 Task: Add Mineral Fusion So Lifted Defined Curl Black Mascara to the cart.
Action: Mouse moved to (298, 127)
Screenshot: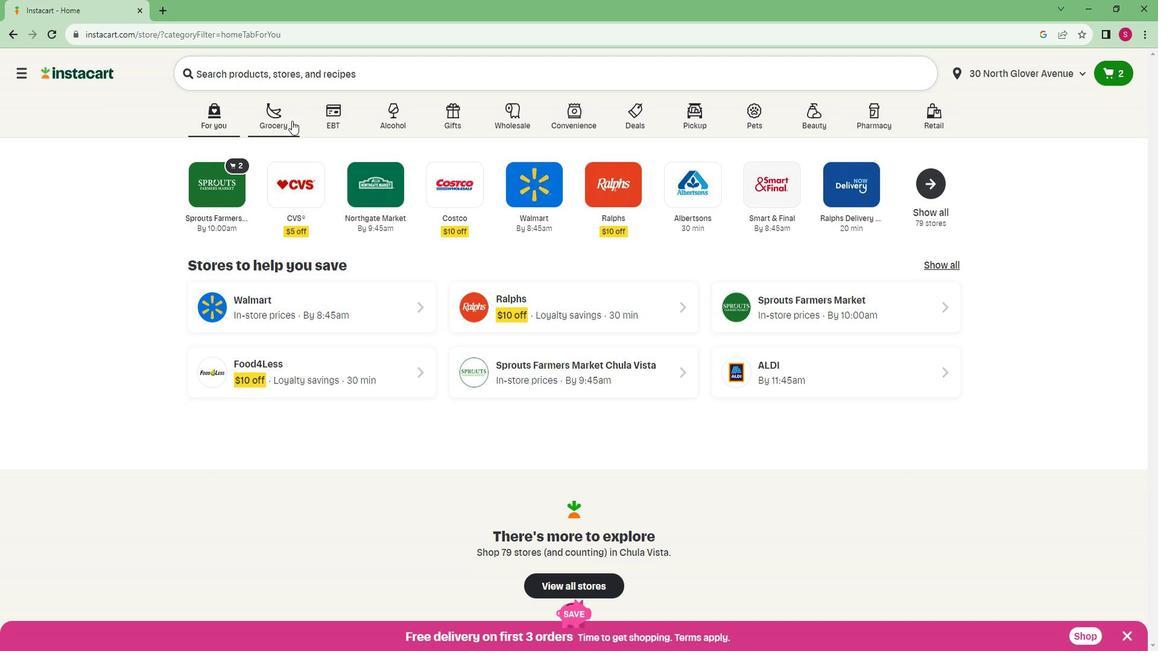
Action: Mouse pressed left at (298, 127)
Screenshot: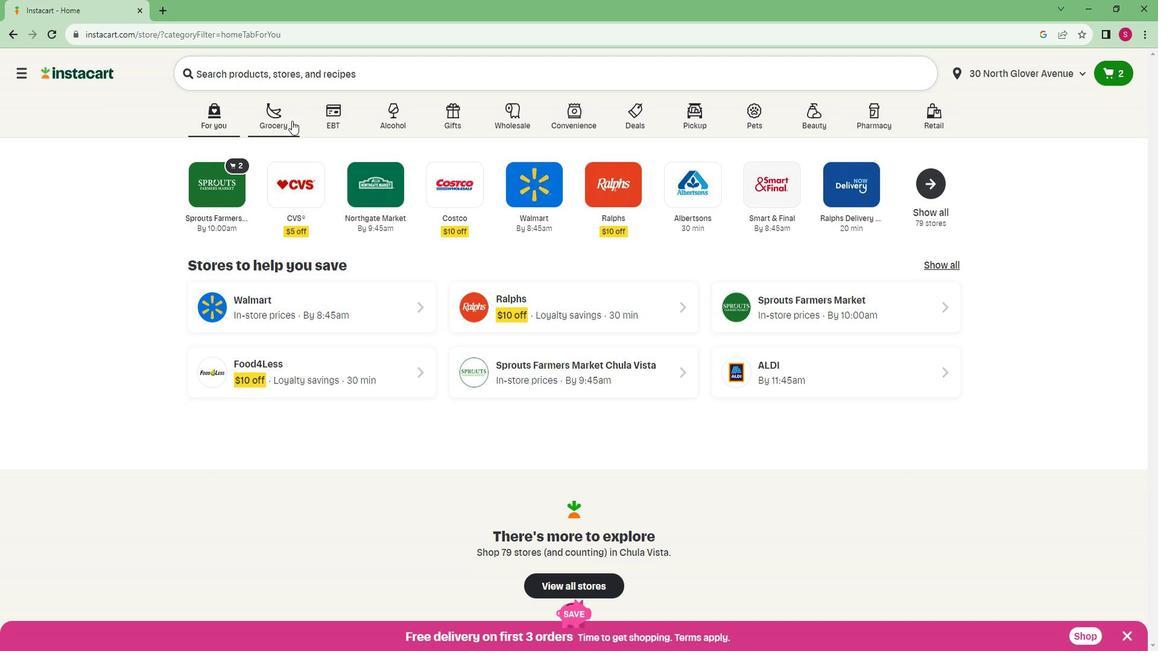 
Action: Mouse moved to (267, 302)
Screenshot: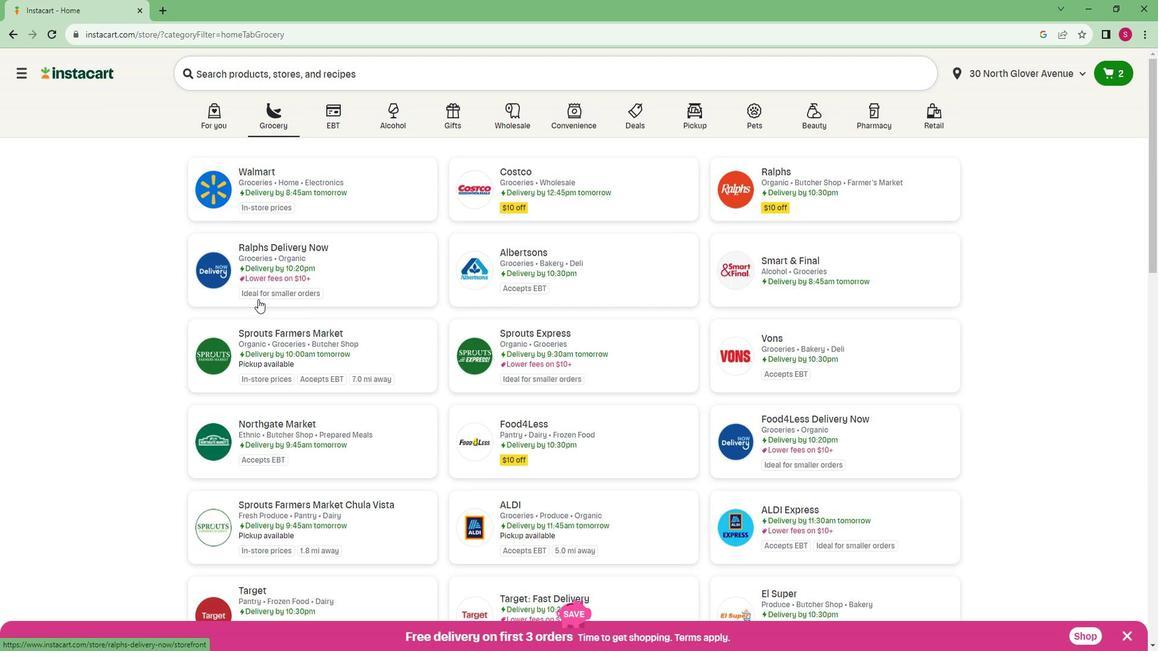 
Action: Mouse scrolled (267, 301) with delta (0, 0)
Screenshot: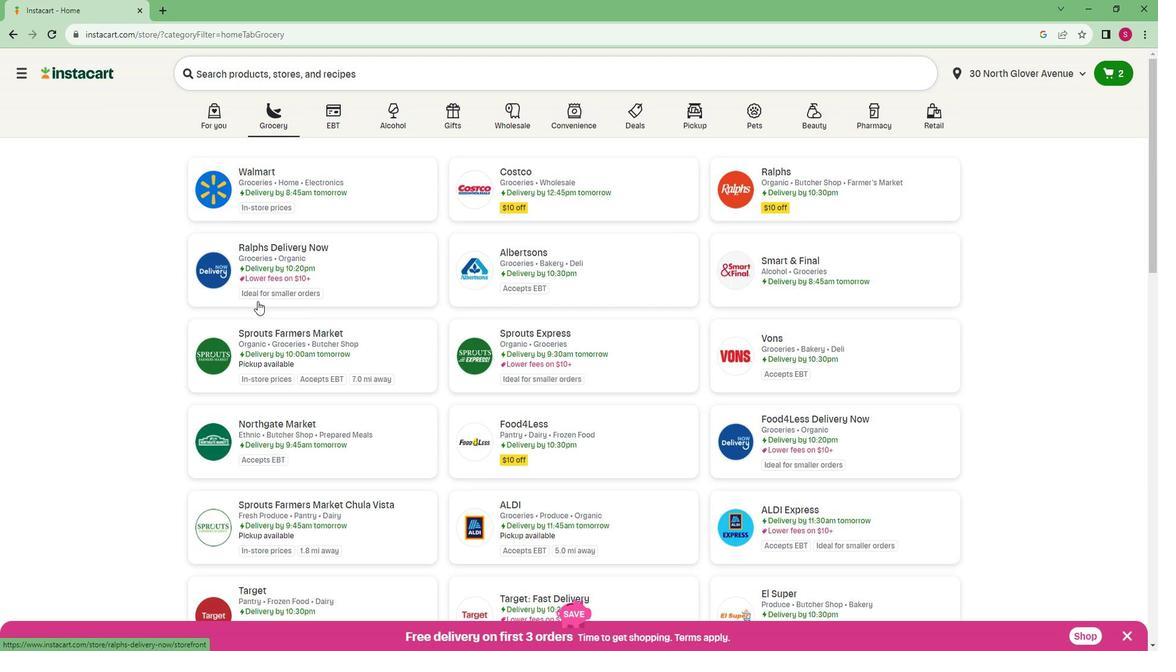 
Action: Mouse moved to (280, 279)
Screenshot: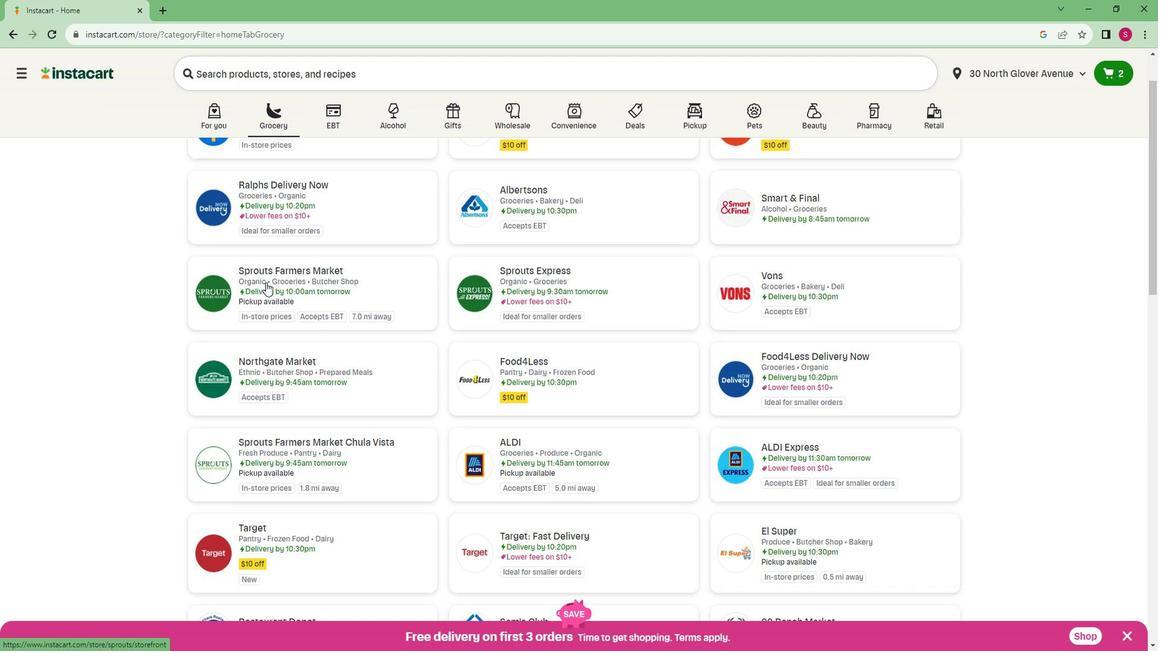 
Action: Mouse pressed left at (280, 279)
Screenshot: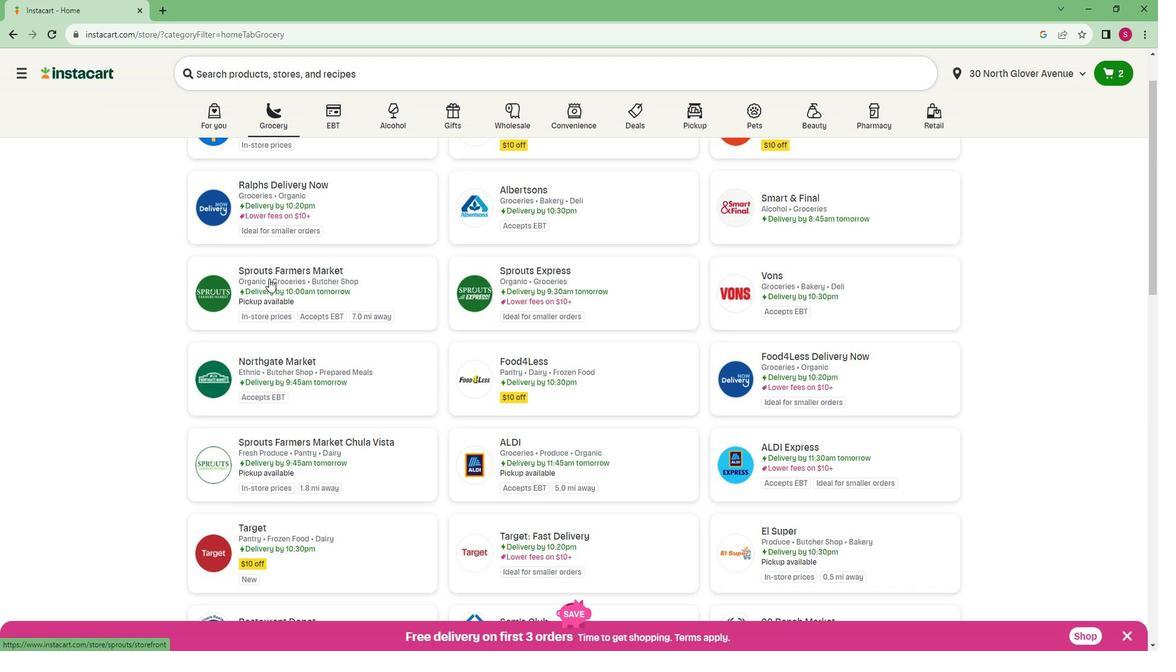 
Action: Mouse moved to (109, 404)
Screenshot: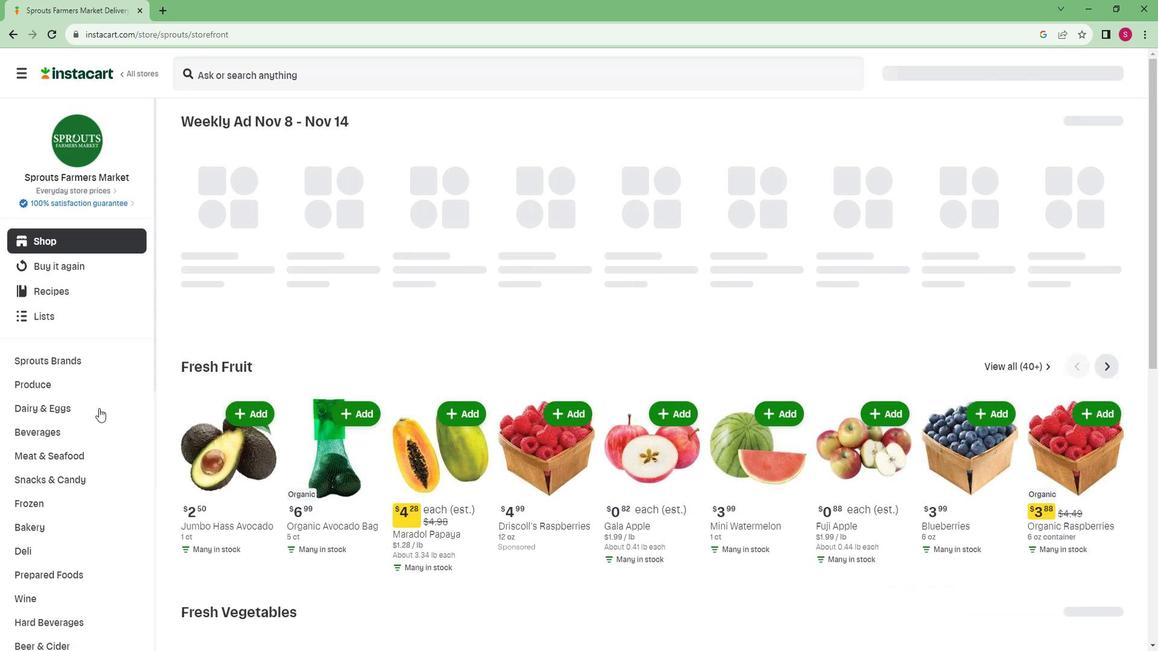
Action: Mouse scrolled (109, 403) with delta (0, 0)
Screenshot: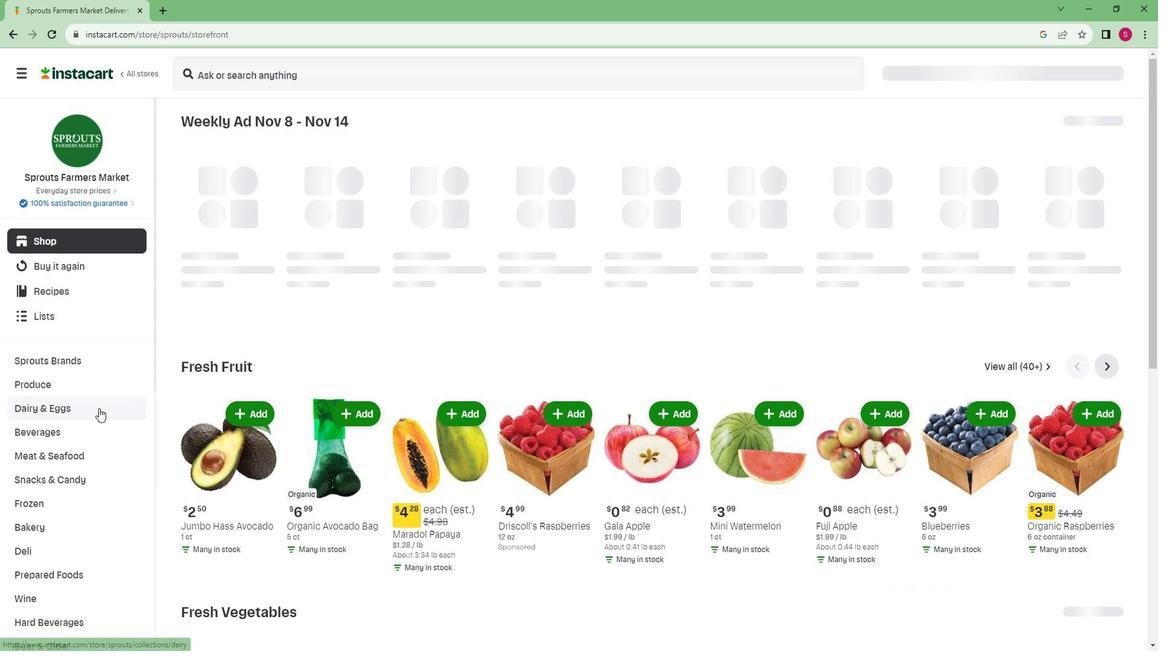 
Action: Mouse scrolled (109, 403) with delta (0, 0)
Screenshot: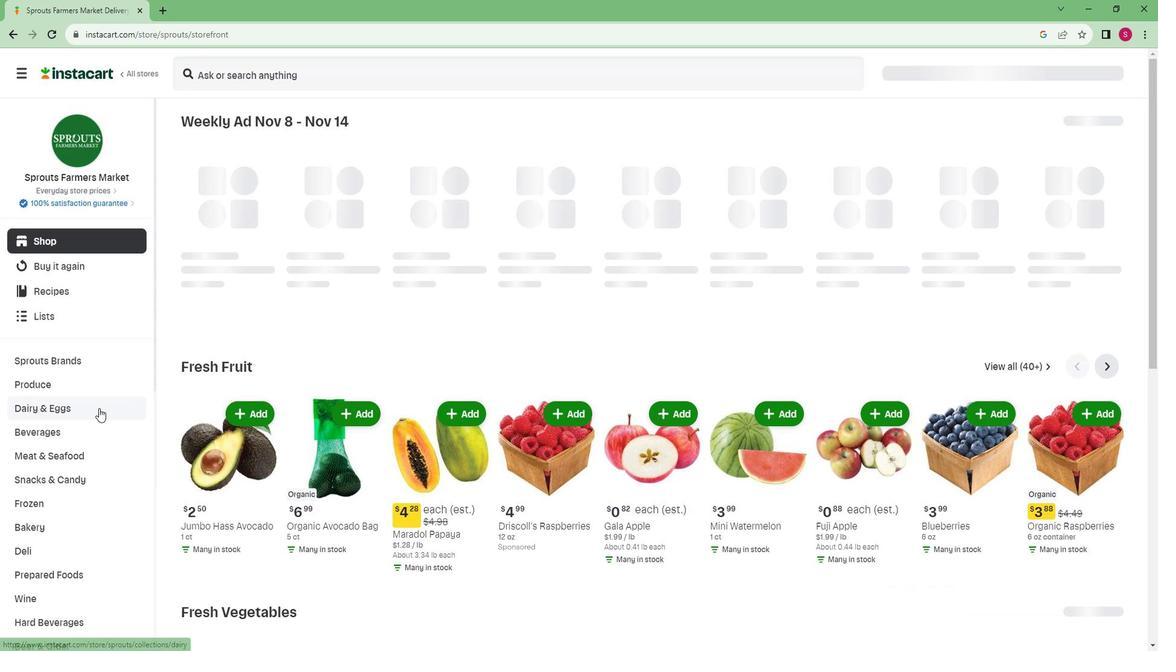 
Action: Mouse scrolled (109, 403) with delta (0, 0)
Screenshot: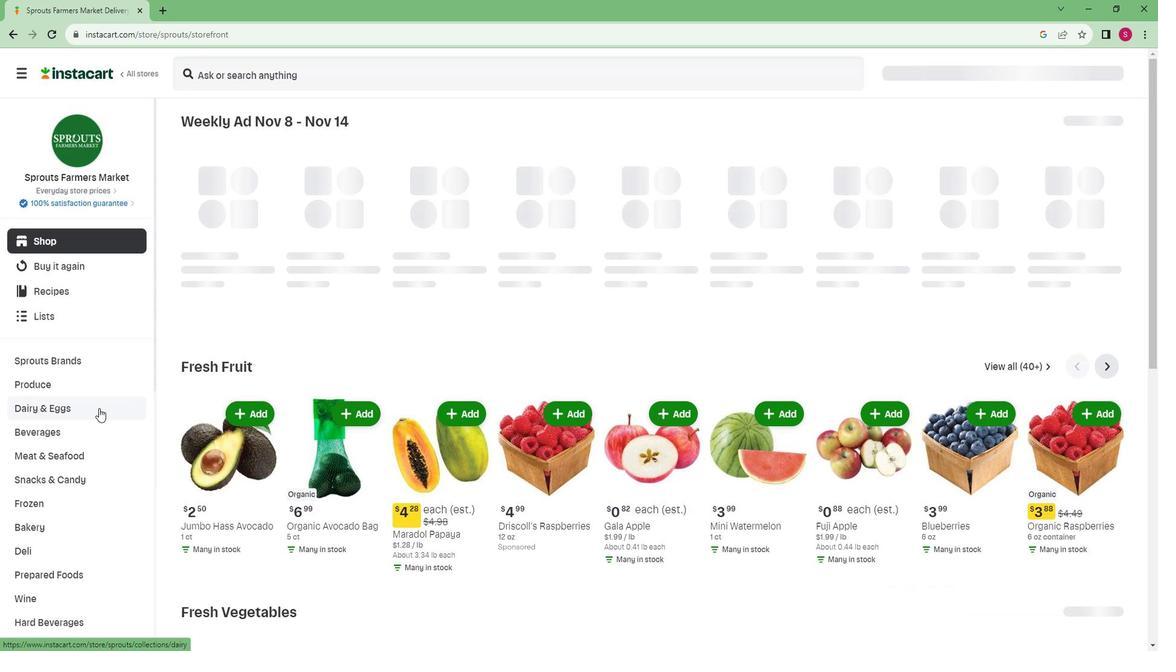
Action: Mouse scrolled (109, 403) with delta (0, 0)
Screenshot: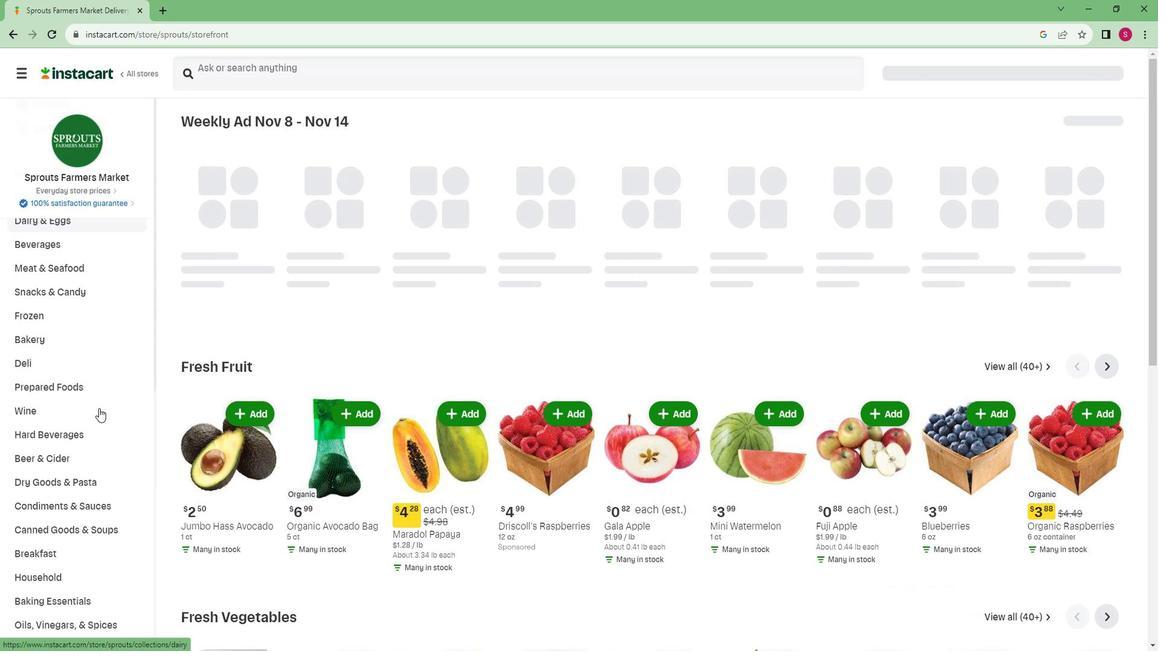 
Action: Mouse scrolled (109, 403) with delta (0, 0)
Screenshot: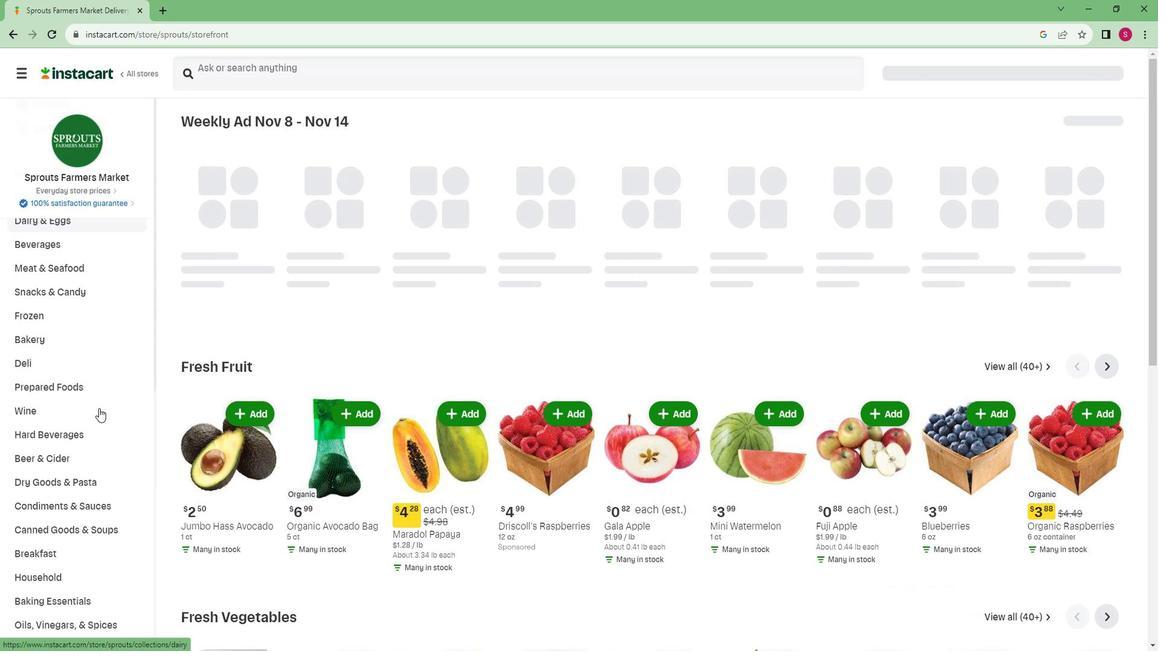 
Action: Mouse scrolled (109, 403) with delta (0, 0)
Screenshot: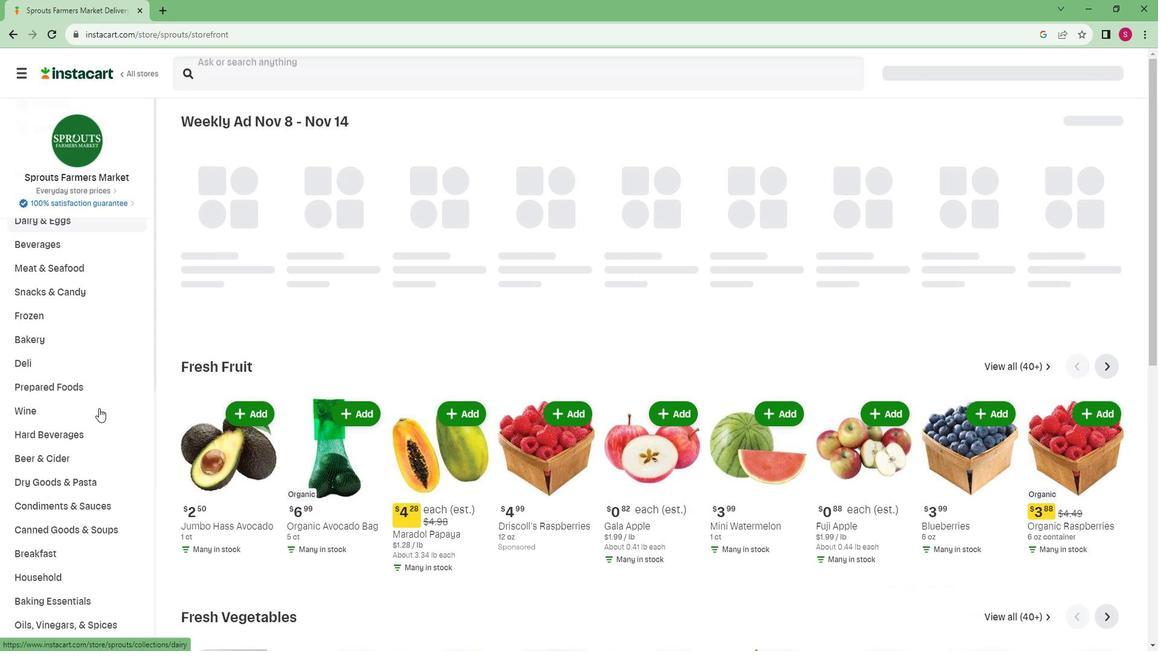 
Action: Mouse scrolled (109, 403) with delta (0, 0)
Screenshot: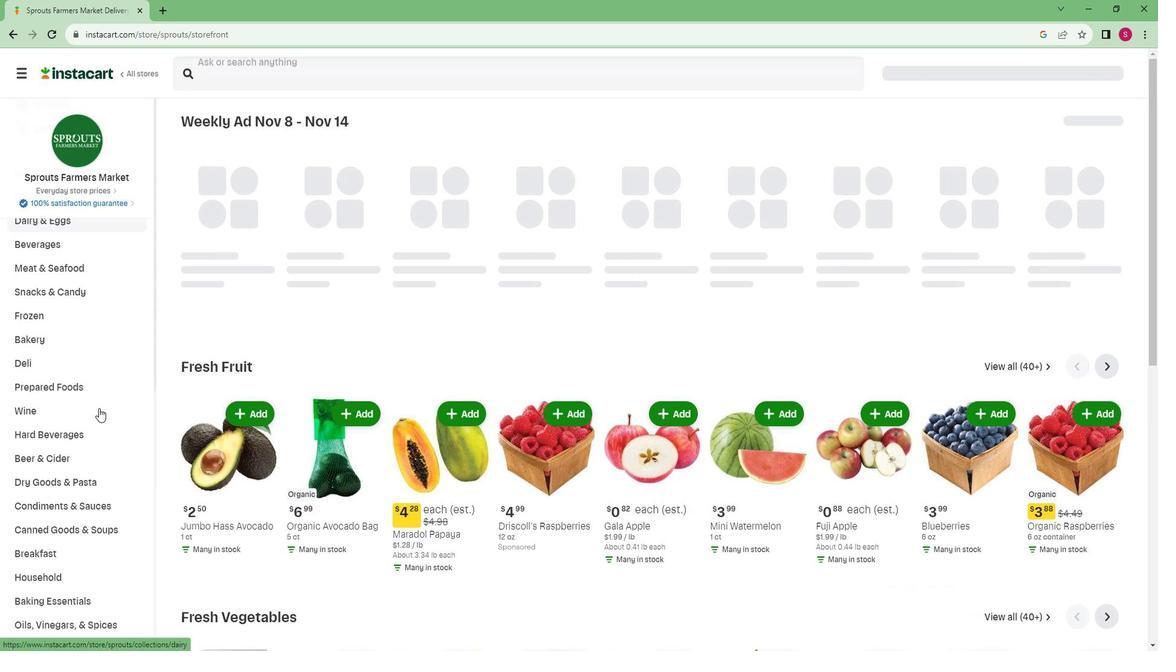 
Action: Mouse scrolled (109, 403) with delta (0, 0)
Screenshot: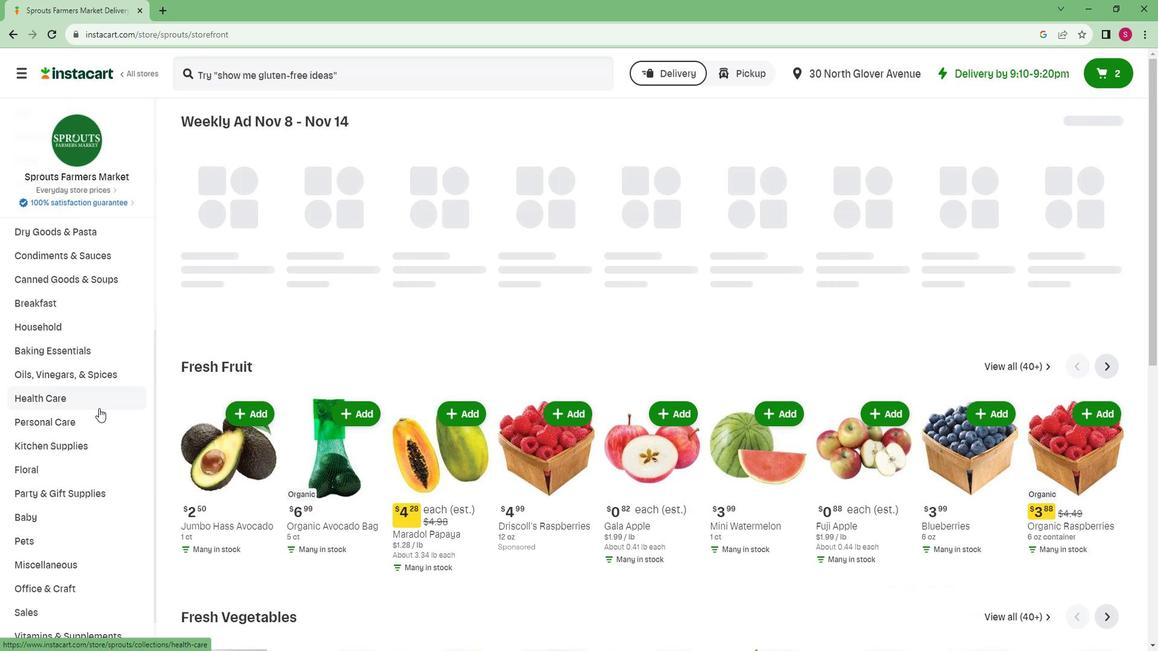 
Action: Mouse scrolled (109, 403) with delta (0, 0)
Screenshot: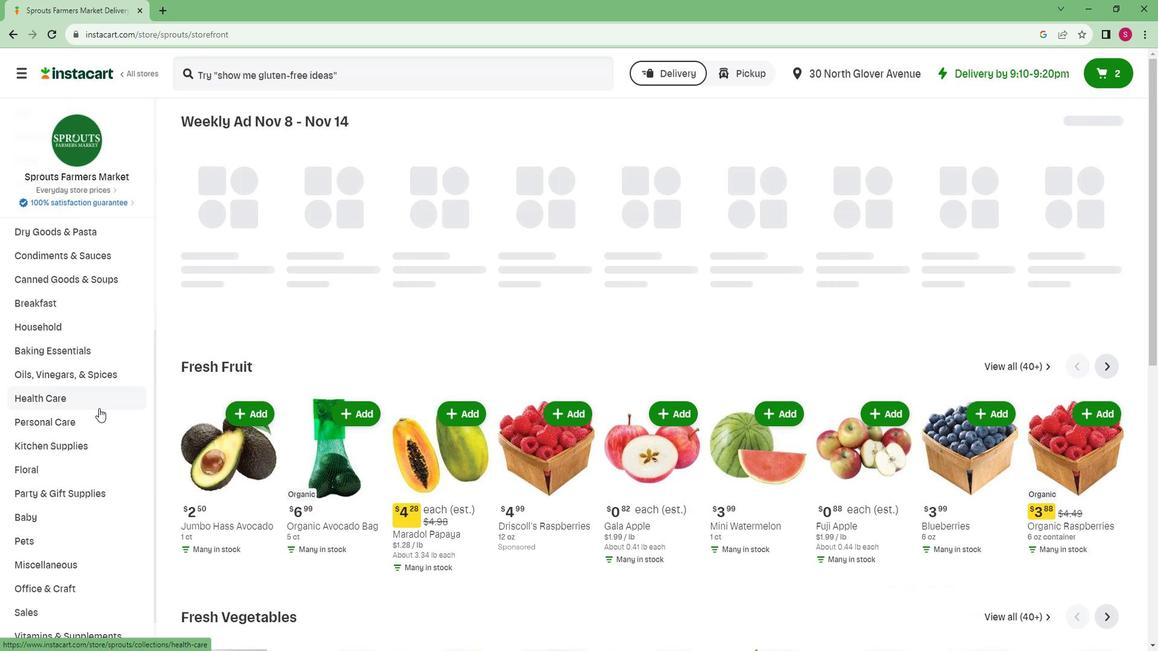 
Action: Mouse scrolled (109, 403) with delta (0, 0)
Screenshot: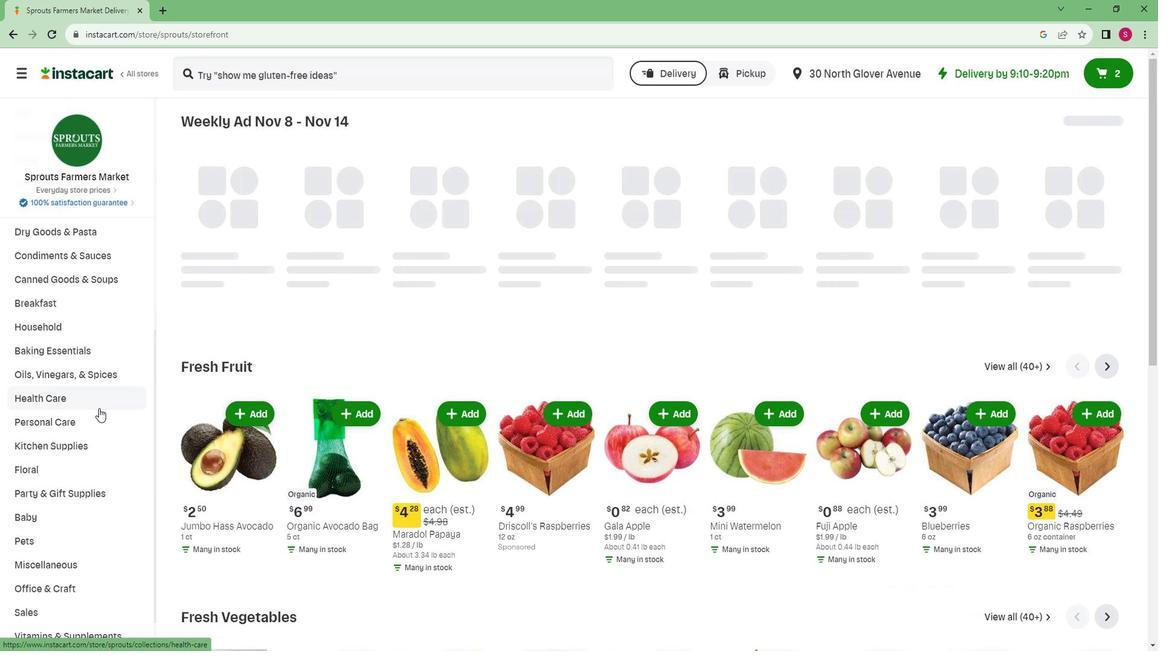 
Action: Mouse scrolled (109, 403) with delta (0, 0)
Screenshot: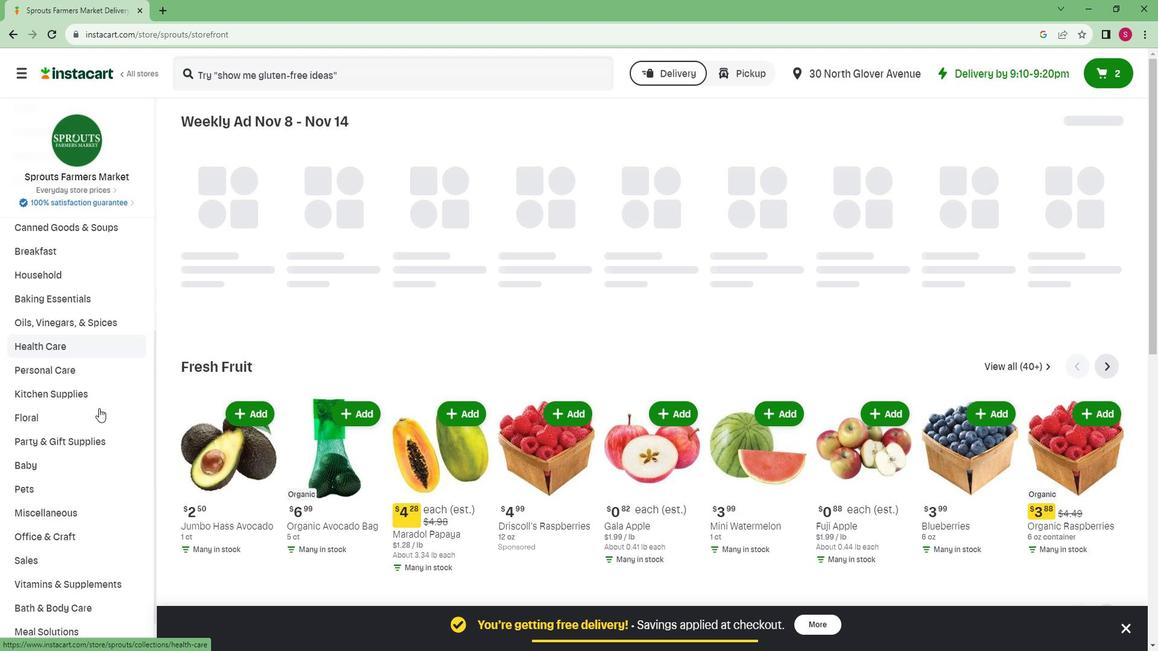 
Action: Mouse scrolled (109, 403) with delta (0, 0)
Screenshot: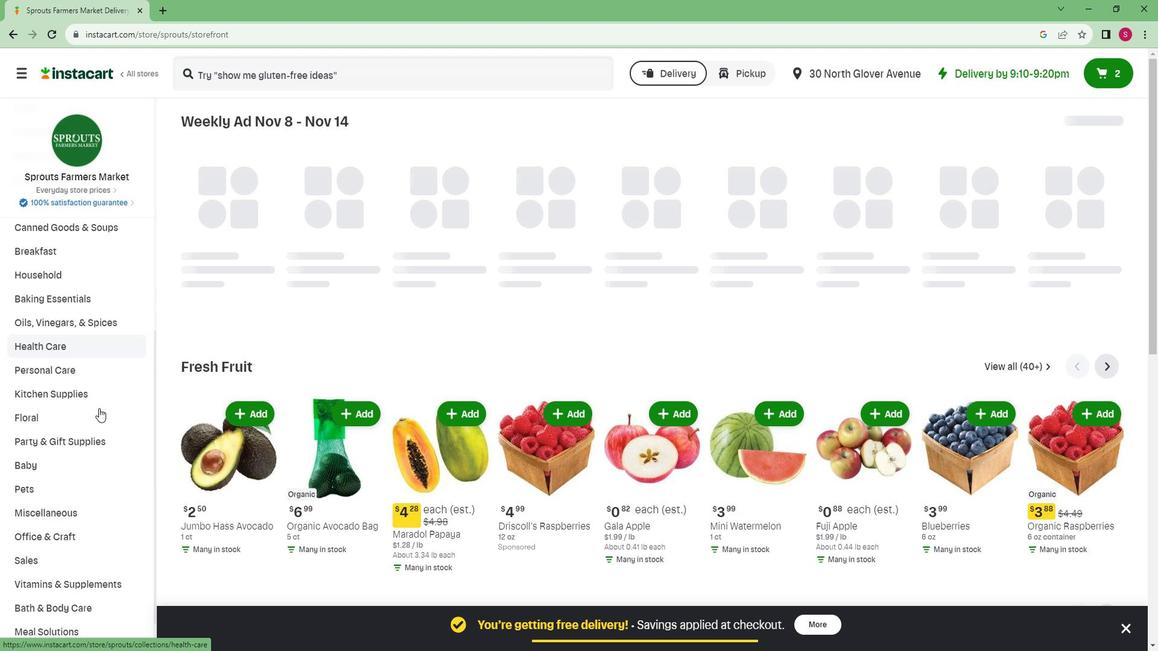 
Action: Mouse moved to (66, 595)
Screenshot: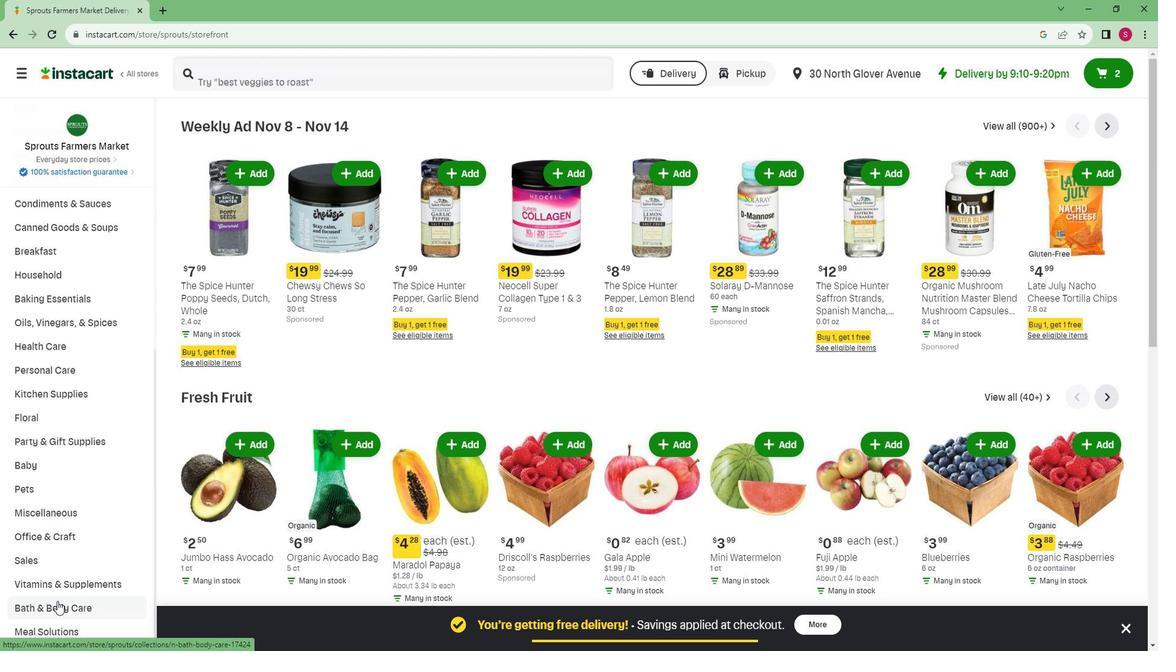
Action: Mouse pressed left at (66, 595)
Screenshot: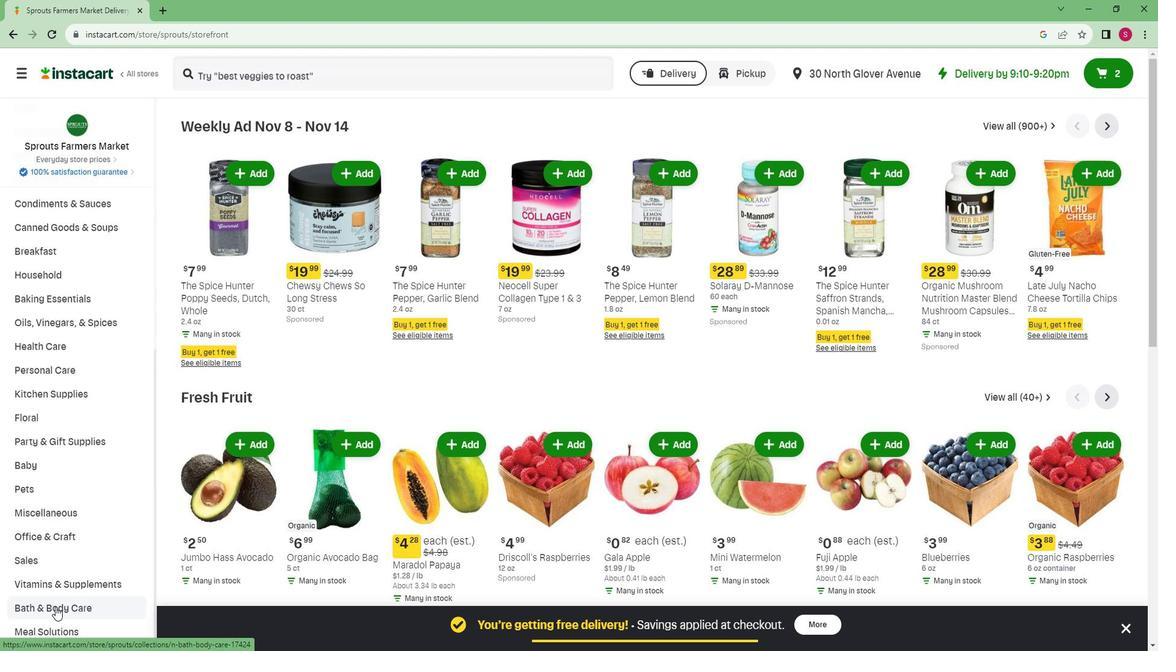 
Action: Mouse moved to (735, 163)
Screenshot: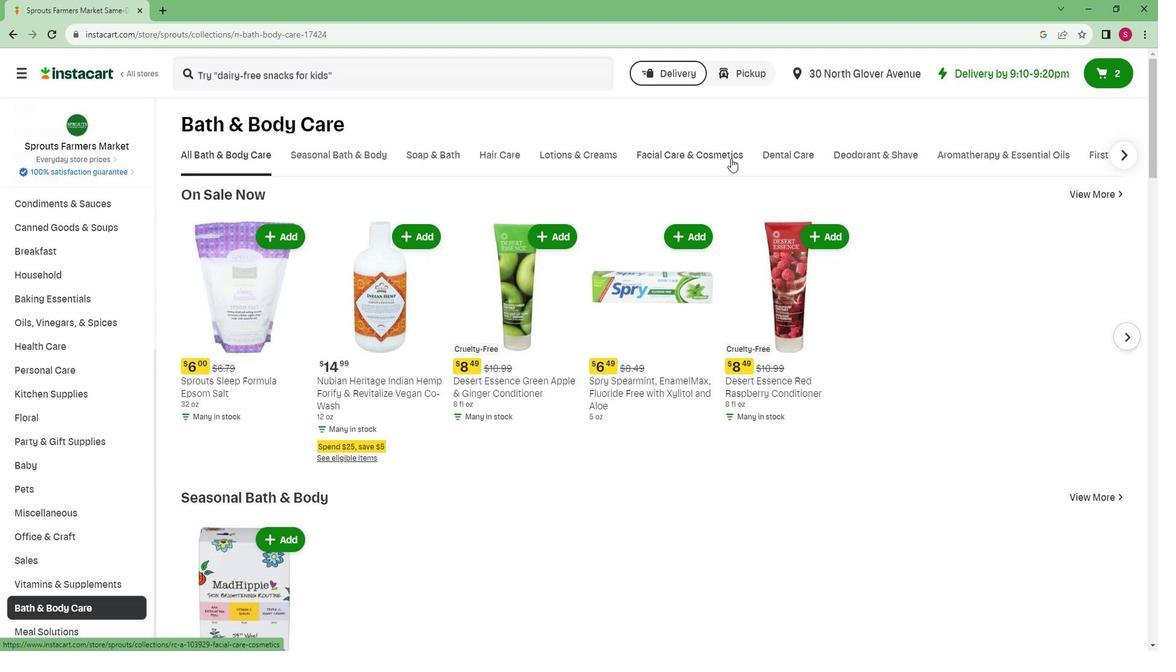 
Action: Mouse pressed left at (735, 163)
Screenshot: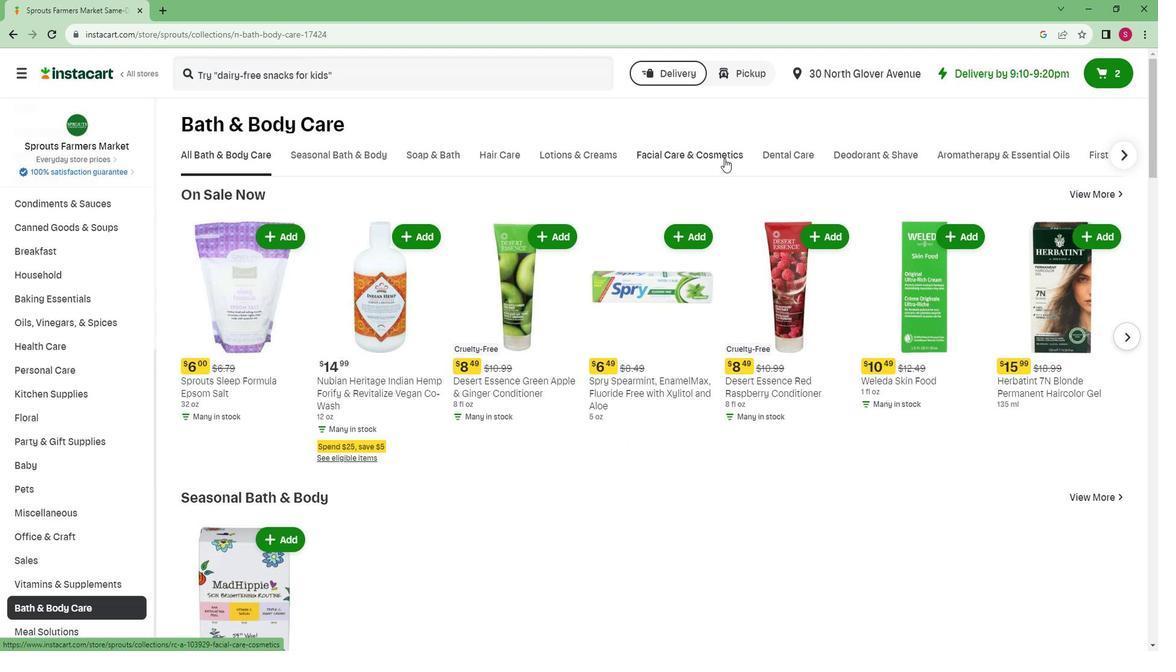 
Action: Mouse moved to (350, 82)
Screenshot: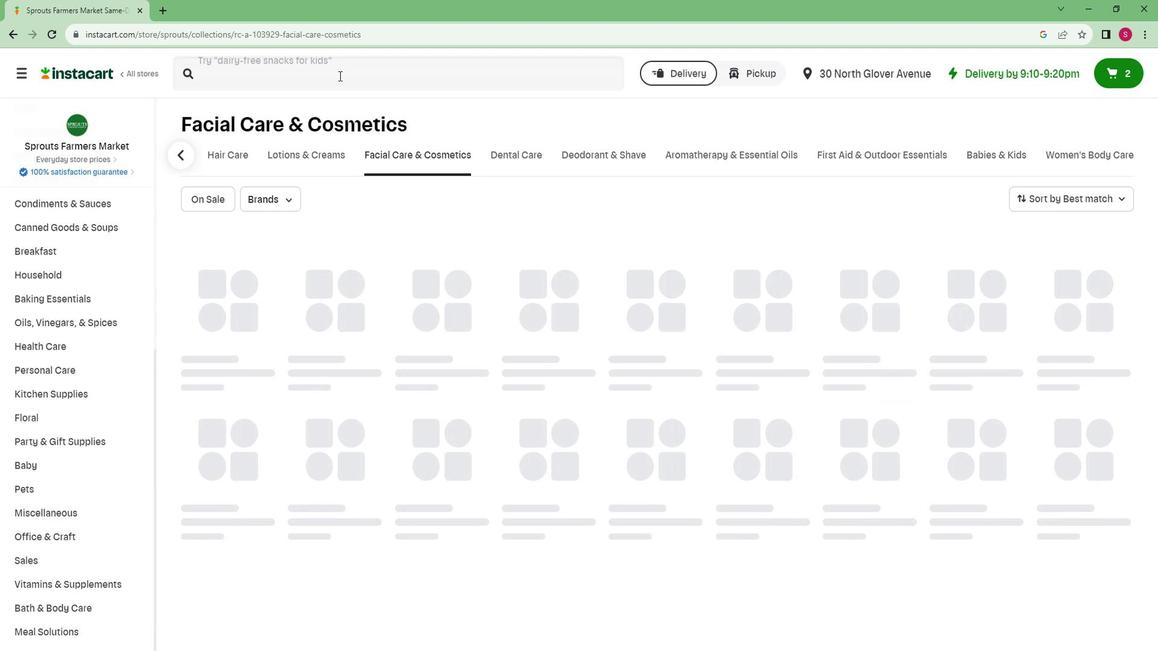 
Action: Mouse pressed left at (350, 82)
Screenshot: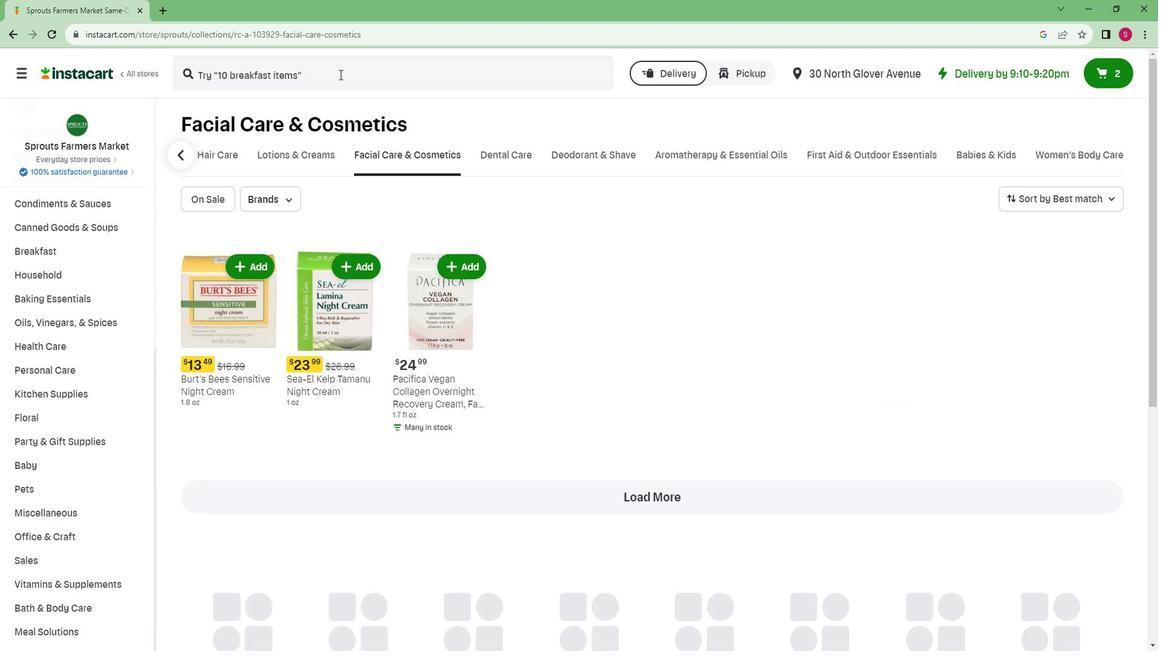 
Action: Mouse moved to (351, 82)
Screenshot: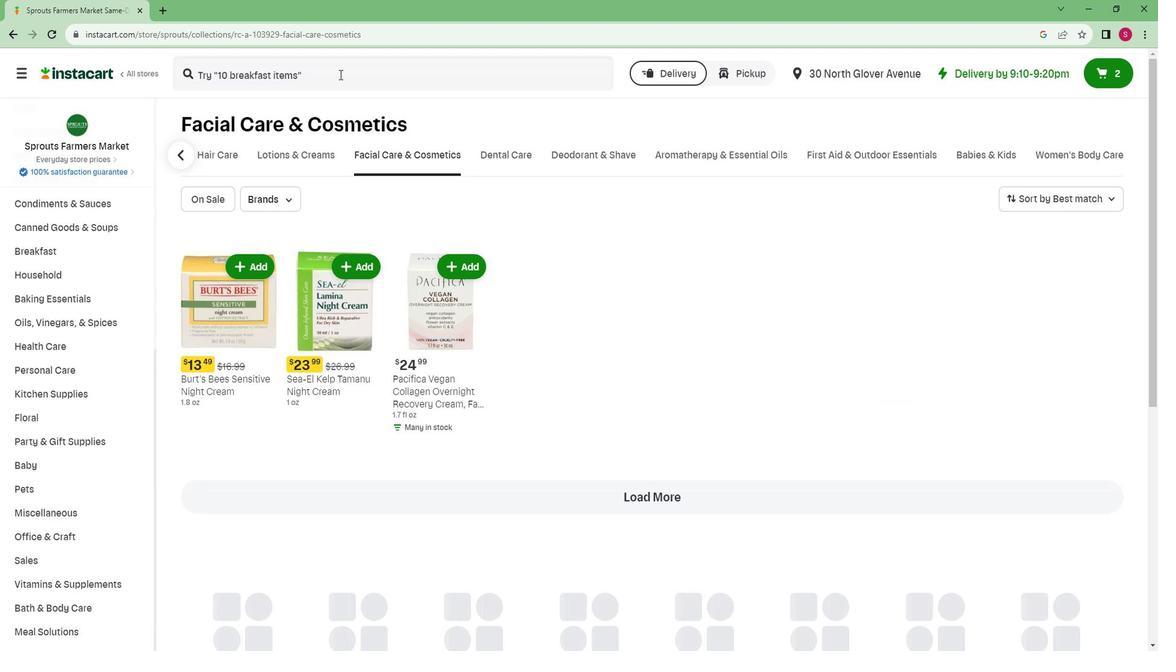 
Action: Key pressed <Key.caps_lock>M<Key.caps_lock>ineral<Key.space><Key.caps_lock>F<Key.caps_lock>usion<Key.space><Key.caps_lock>S<Key.caps_lock>o<Key.space><Key.caps_lock>L<Key.caps_lock>ifted<Key.space><Key.caps_lock>D<Key.caps_lock>efined<Key.space><Key.caps_lock>C<Key.caps_lock>url<Key.space><Key.caps_lock>B<Key.caps_lock>lack<Key.space><Key.caps_lock>M<Key.caps_lock>ascara<Key.enter>
Screenshot: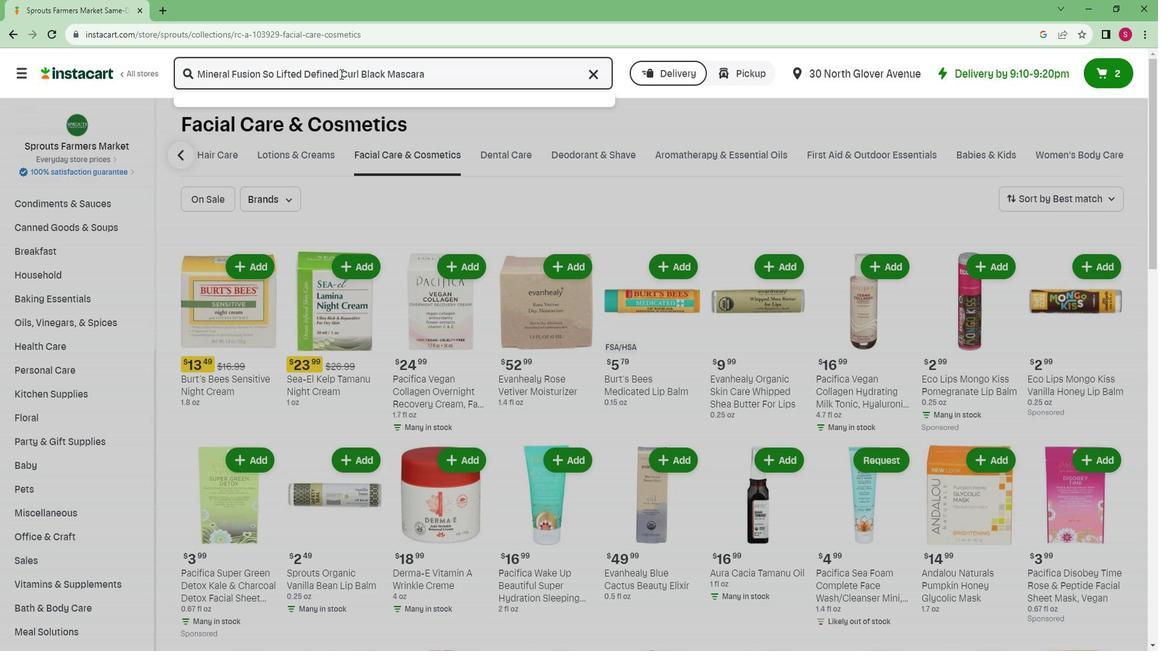 
Action: Mouse moved to (344, 184)
Screenshot: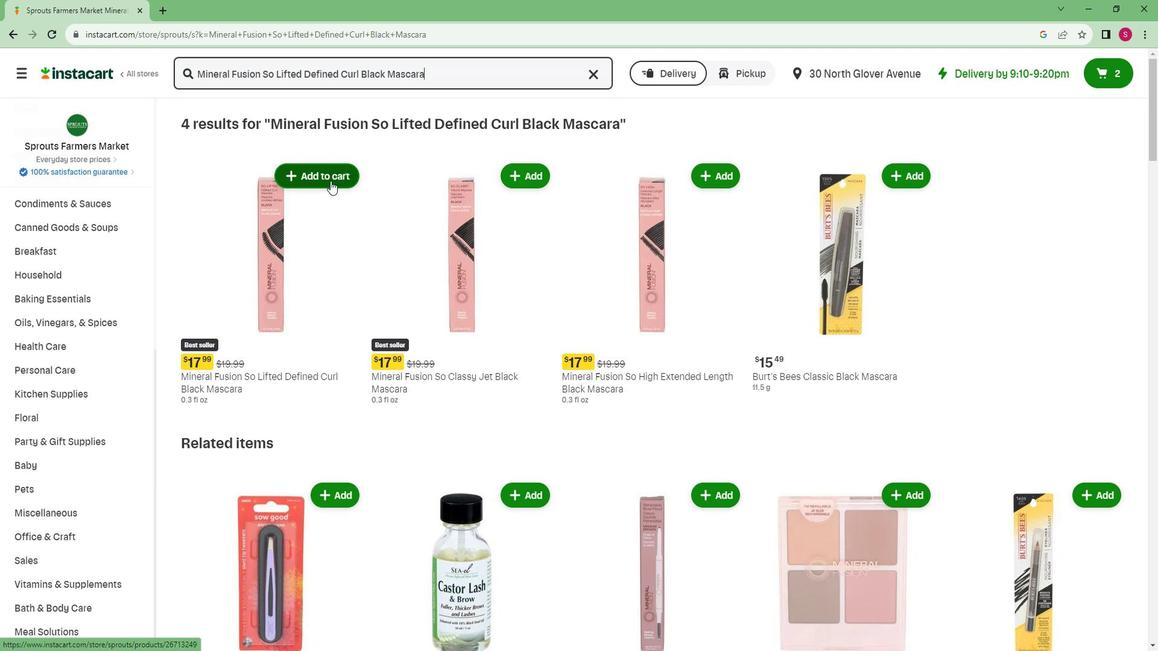 
Action: Mouse pressed left at (344, 184)
Screenshot: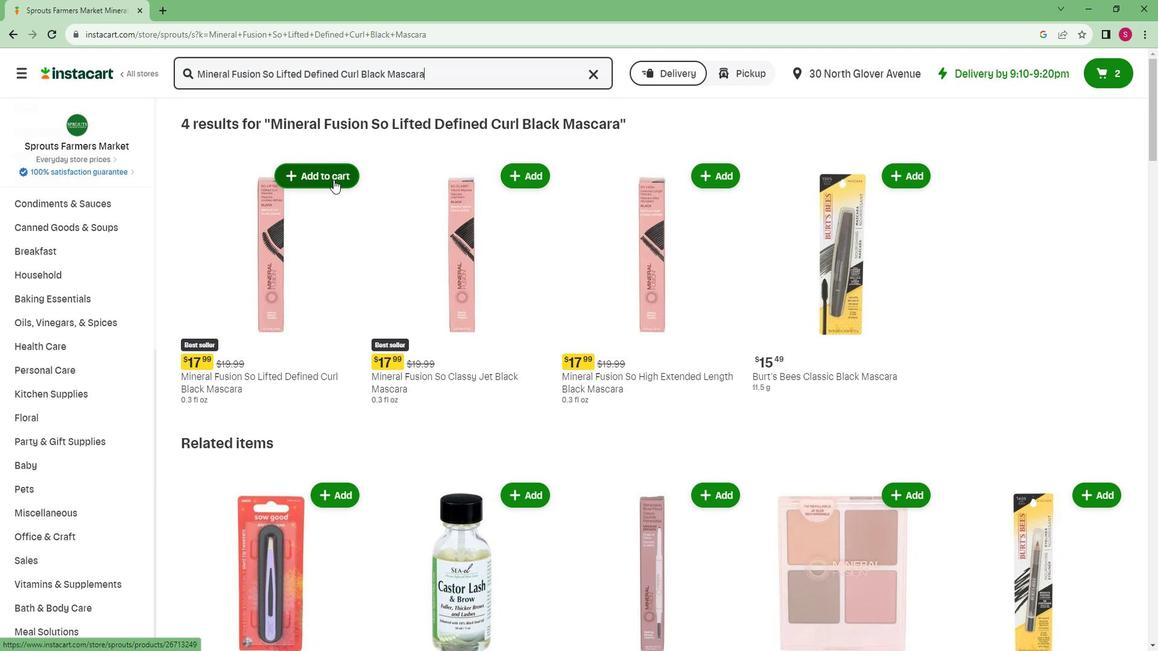 
